 Task: In the  document Customerservice,docfile.txt Change the allignment of footer to  'Left ' Select the entire text and insert font style 'Lora' and font size: 20
Action: Mouse scrolled (258, 335) with delta (0, 0)
Screenshot: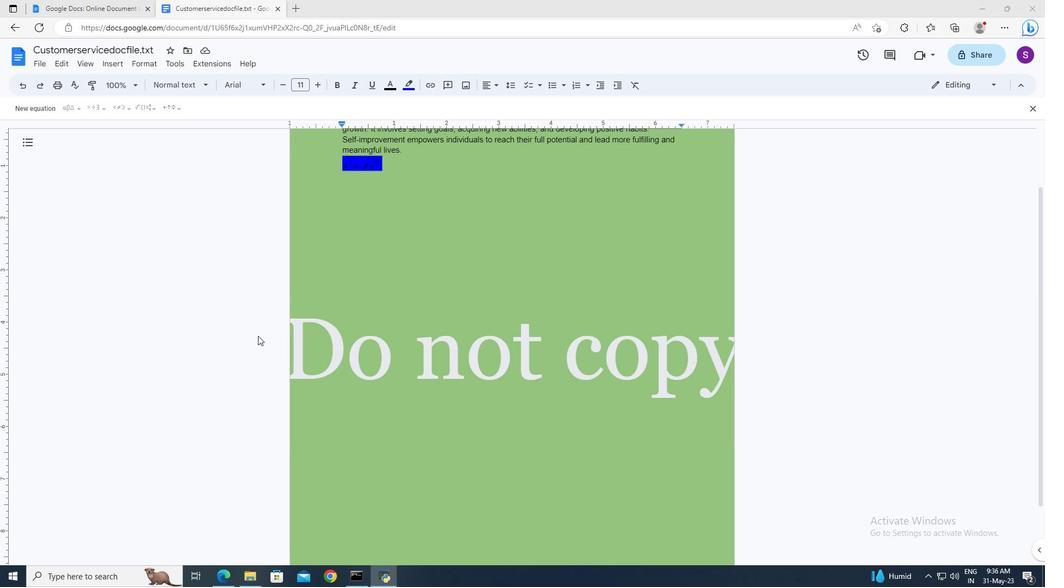 
Action: Mouse scrolled (258, 335) with delta (0, 0)
Screenshot: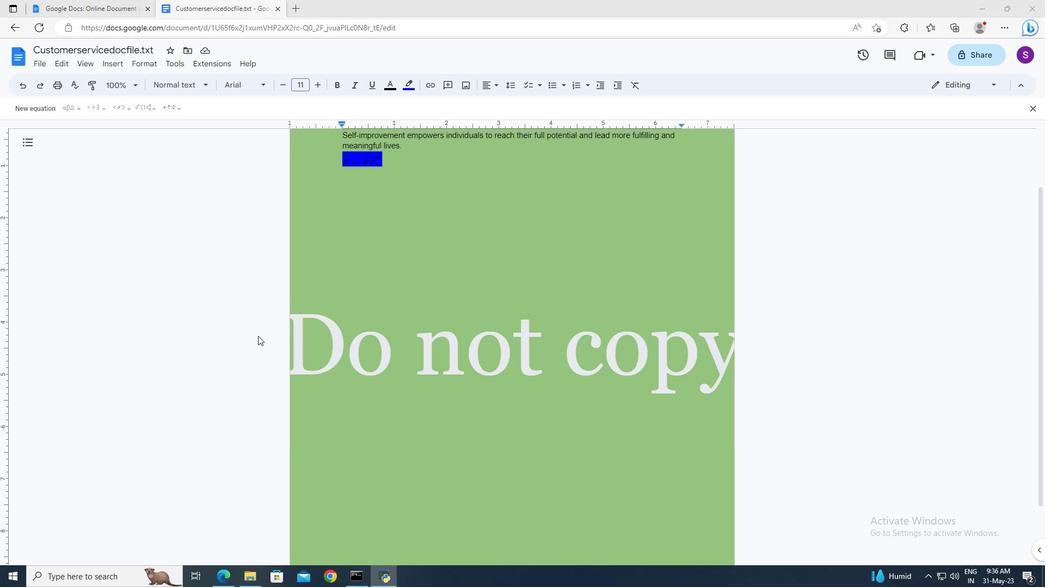 
Action: Mouse scrolled (258, 335) with delta (0, 0)
Screenshot: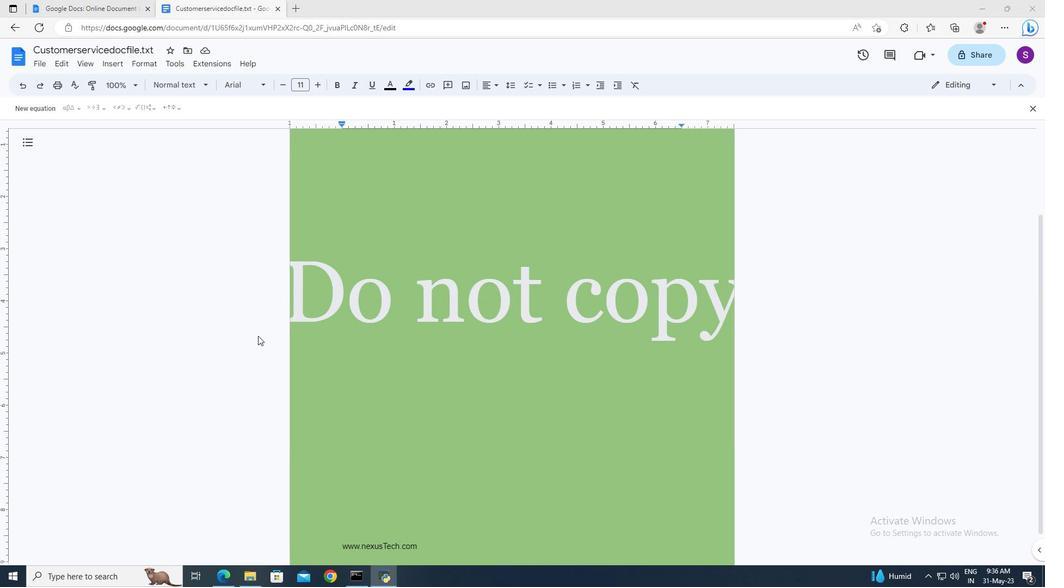 
Action: Mouse moved to (330, 529)
Screenshot: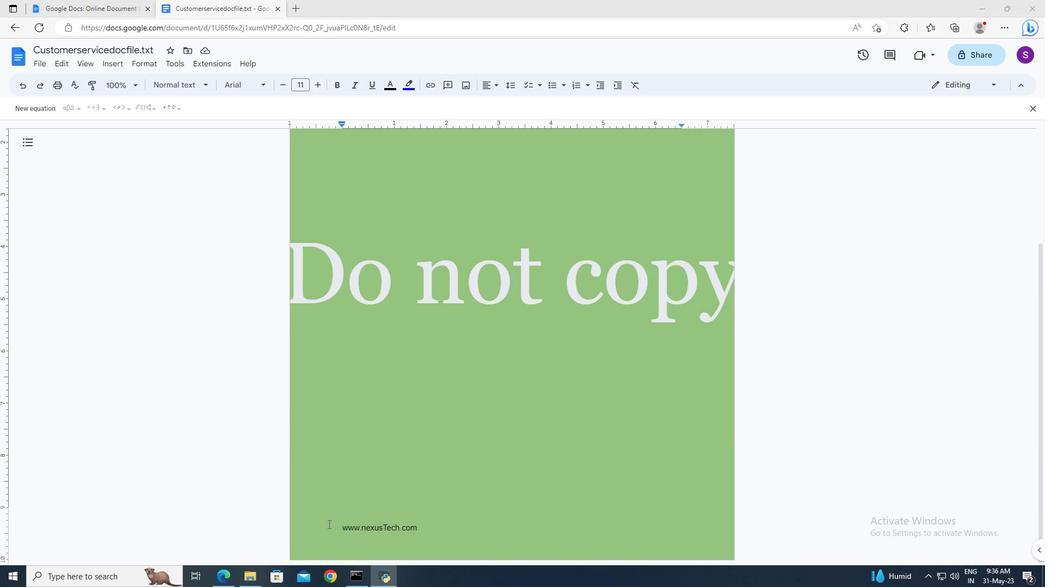 
Action: Mouse pressed left at (330, 529)
Screenshot: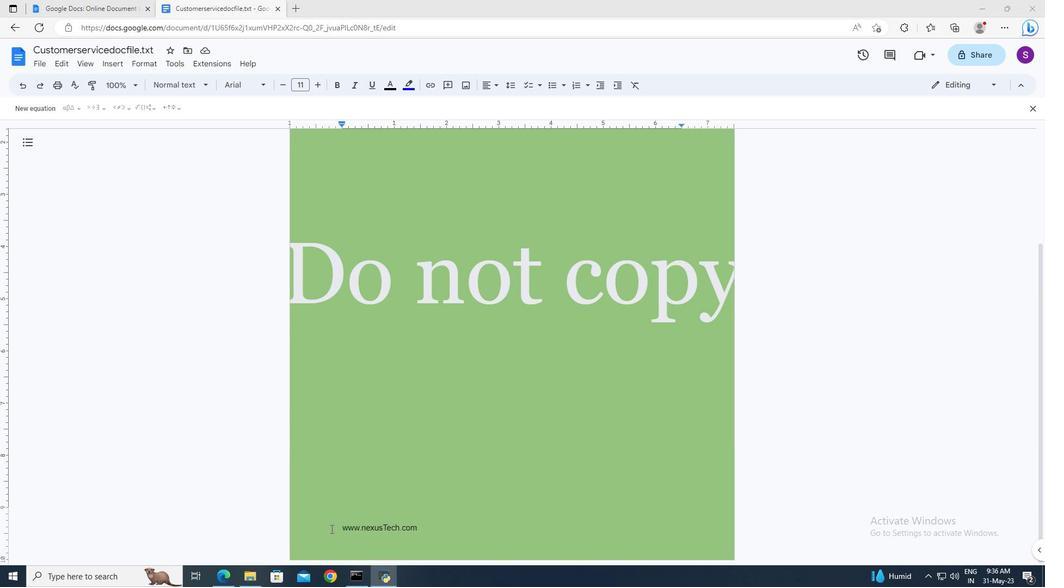 
Action: Mouse moved to (332, 535)
Screenshot: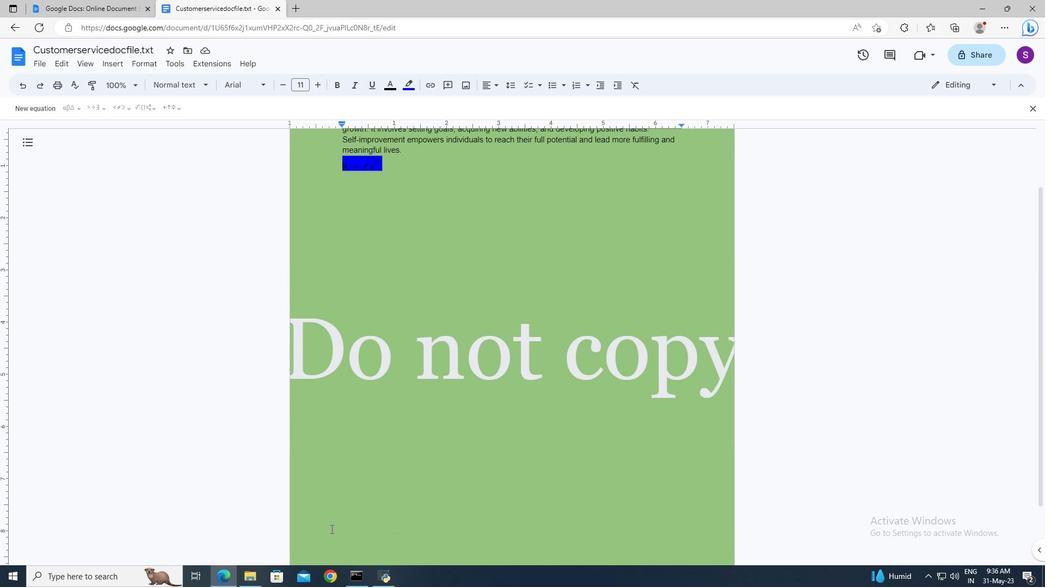 
Action: Mouse scrolled (332, 534) with delta (0, 0)
Screenshot: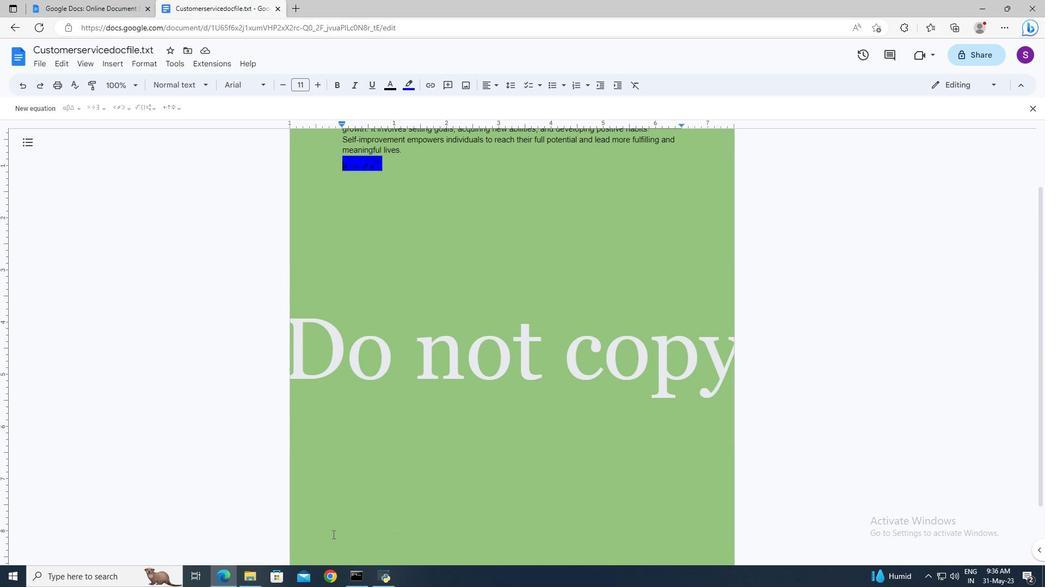 
Action: Mouse scrolled (332, 534) with delta (0, 0)
Screenshot: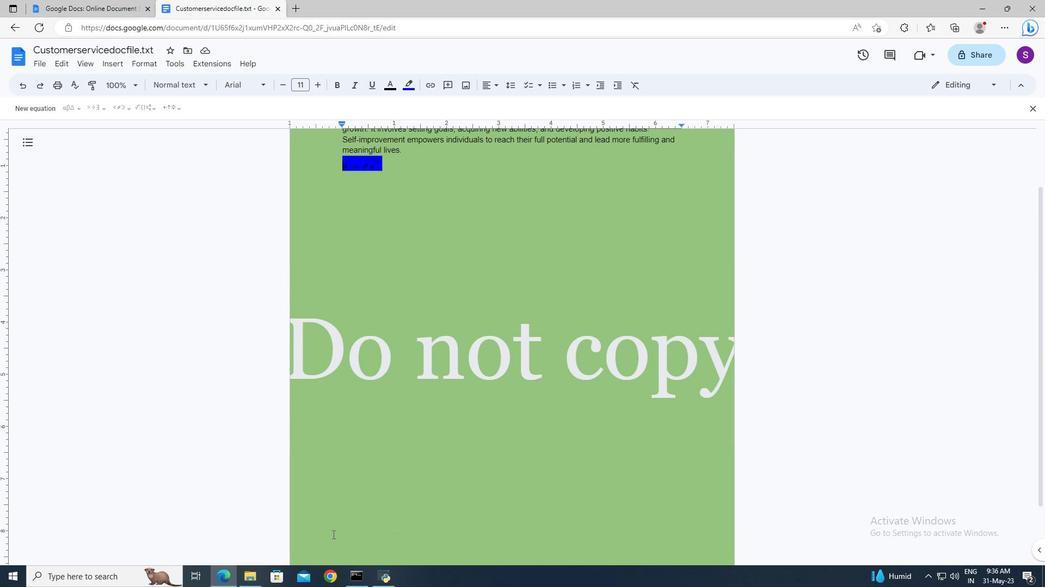 
Action: Mouse scrolled (332, 534) with delta (0, 0)
Screenshot: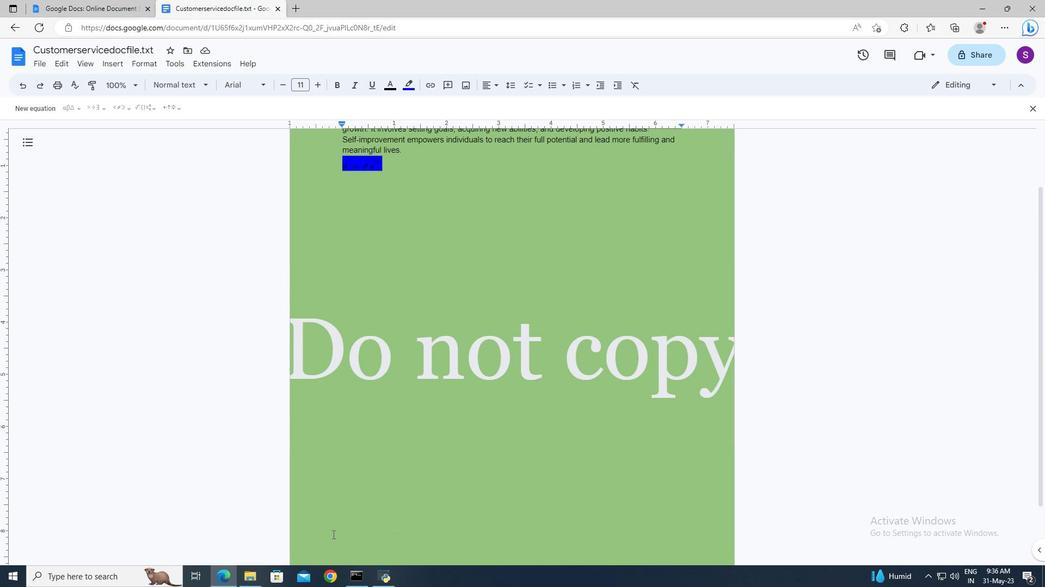 
Action: Mouse scrolled (332, 534) with delta (0, 0)
Screenshot: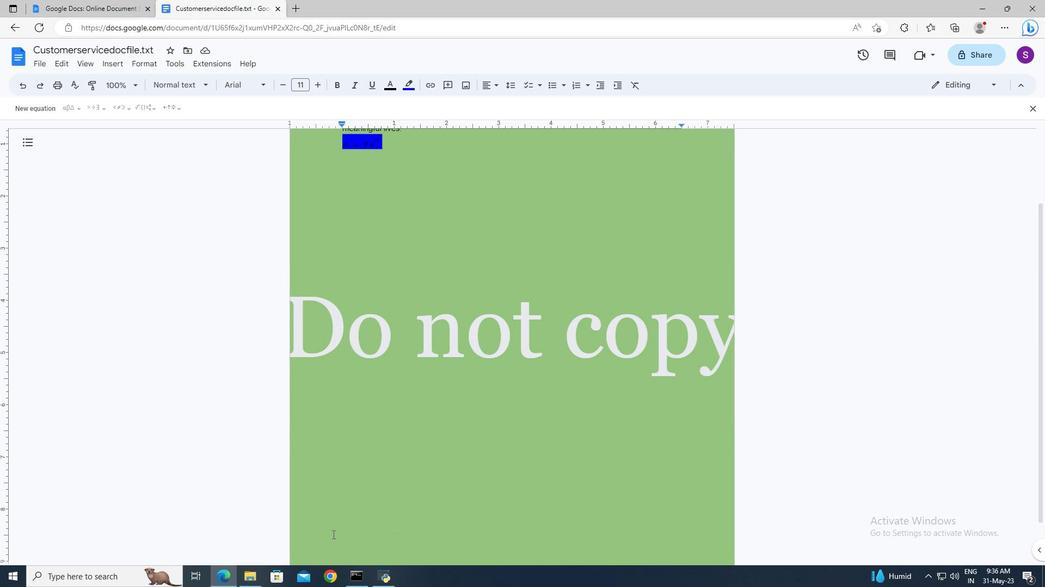 
Action: Mouse moved to (337, 528)
Screenshot: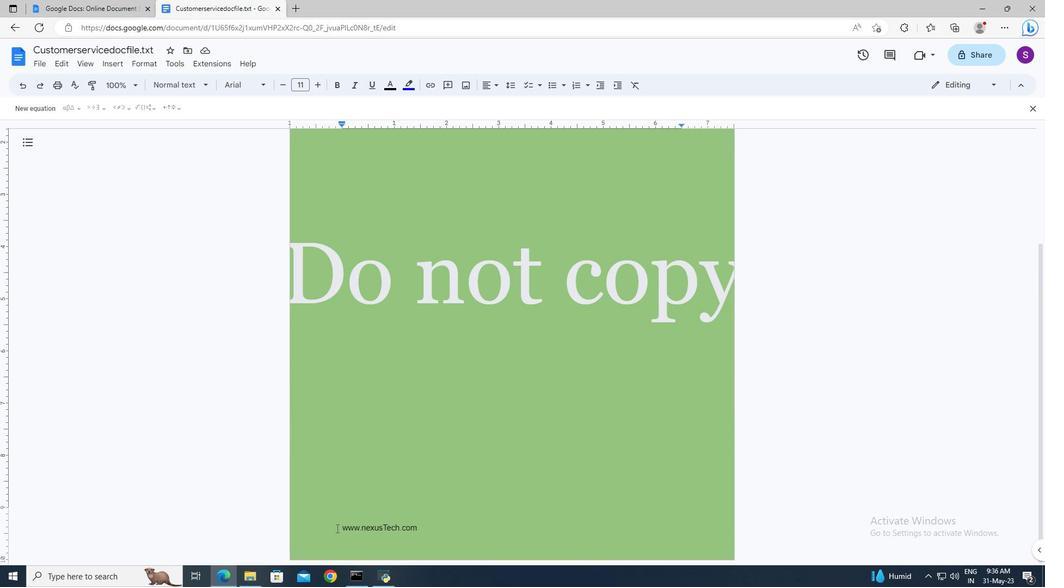 
Action: Mouse pressed left at (337, 528)
Screenshot: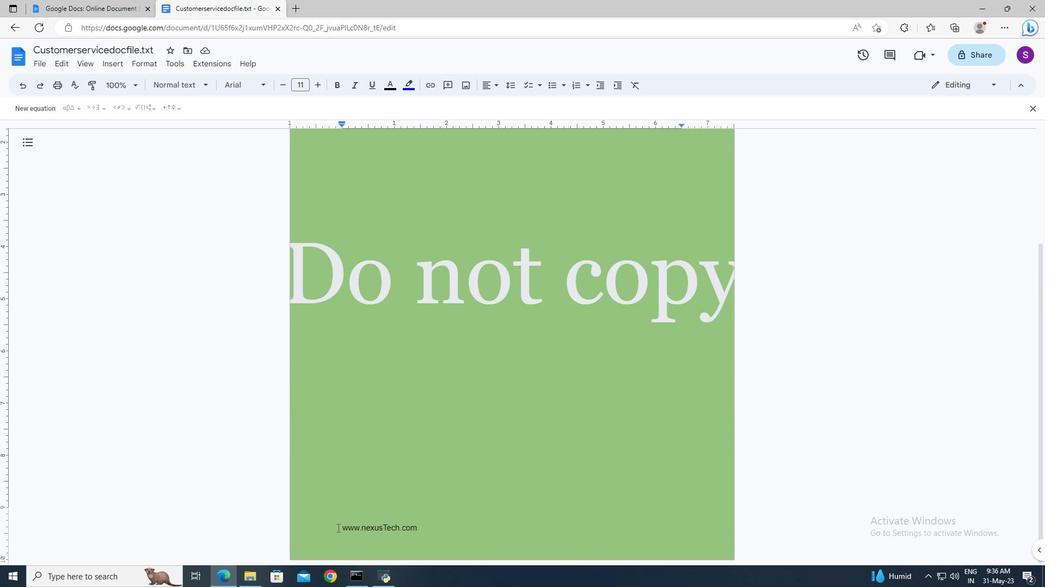 
Action: Mouse pressed left at (337, 528)
Screenshot: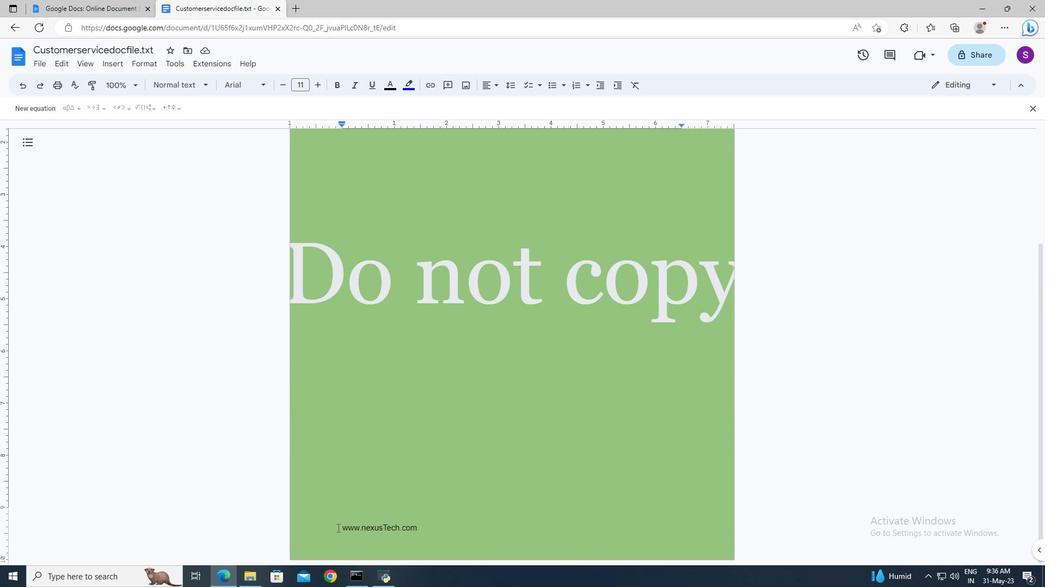 
Action: Key pressed <Key.shift><Key.right><Key.right><Key.right><Key.right><Key.right>
Screenshot: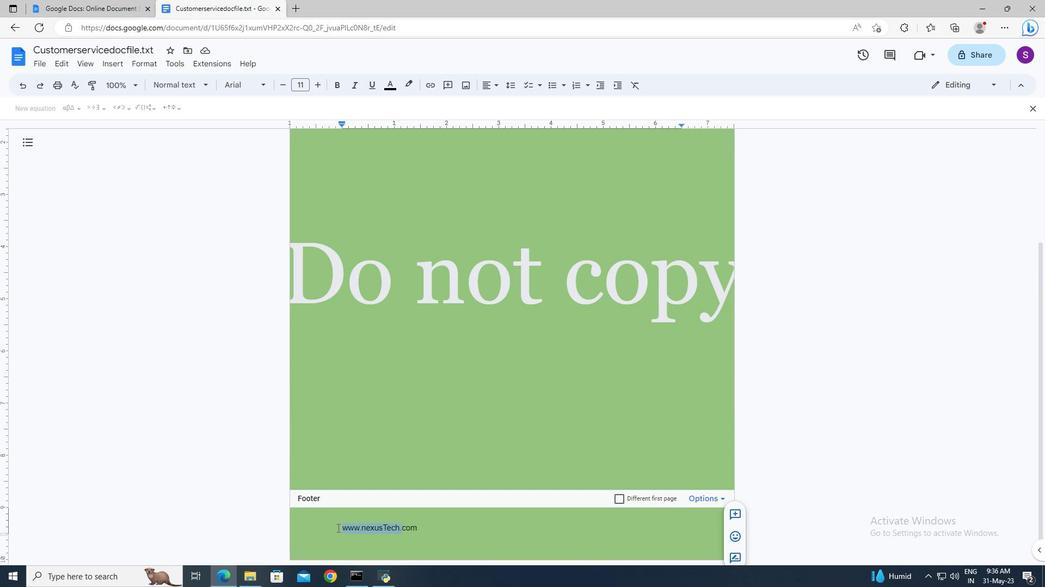 
Action: Mouse moved to (496, 86)
Screenshot: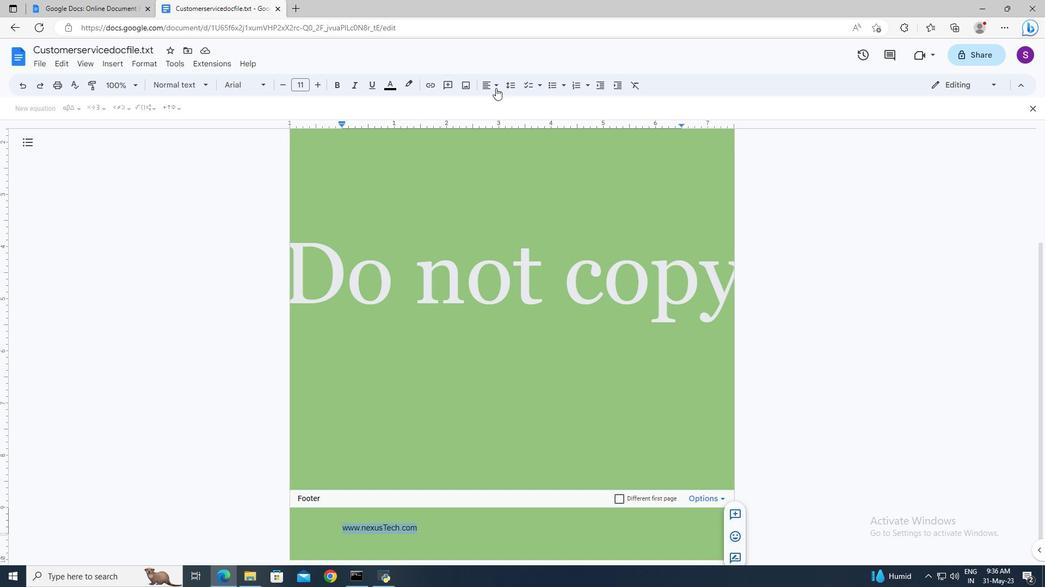 
Action: Mouse pressed left at (496, 86)
Screenshot: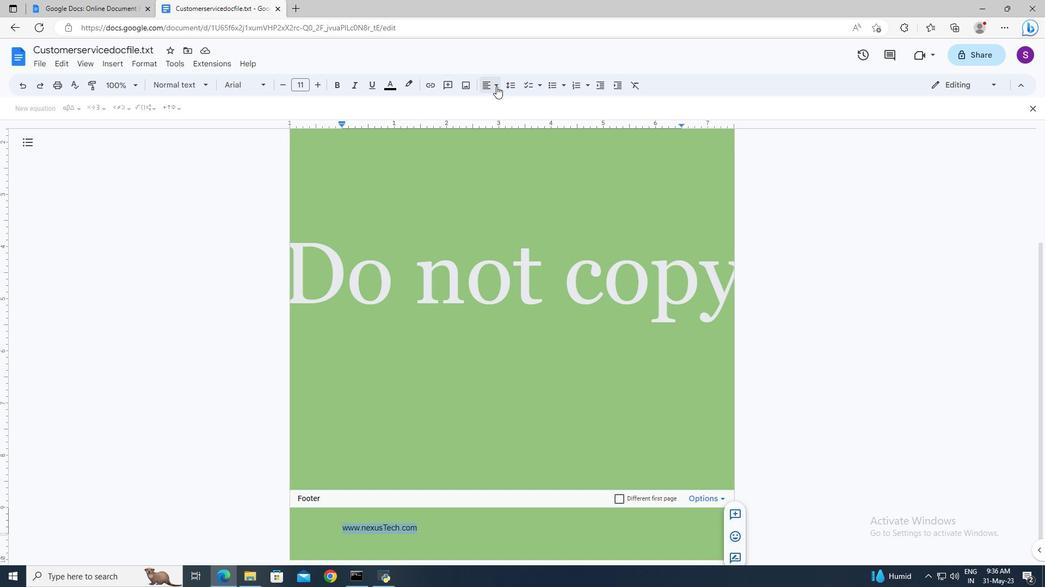 
Action: Mouse moved to (490, 100)
Screenshot: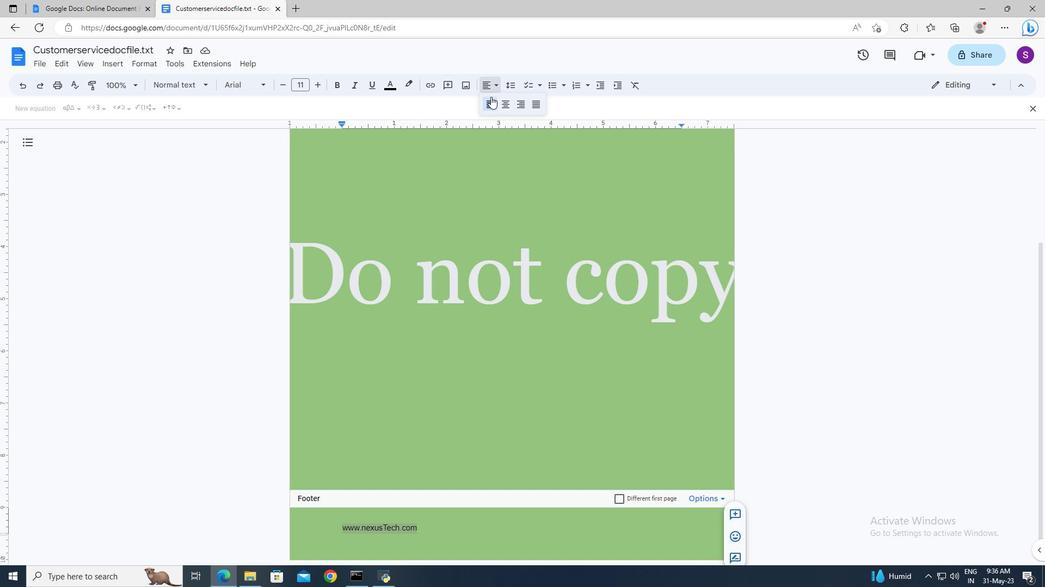 
Action: Mouse pressed left at (490, 100)
Screenshot: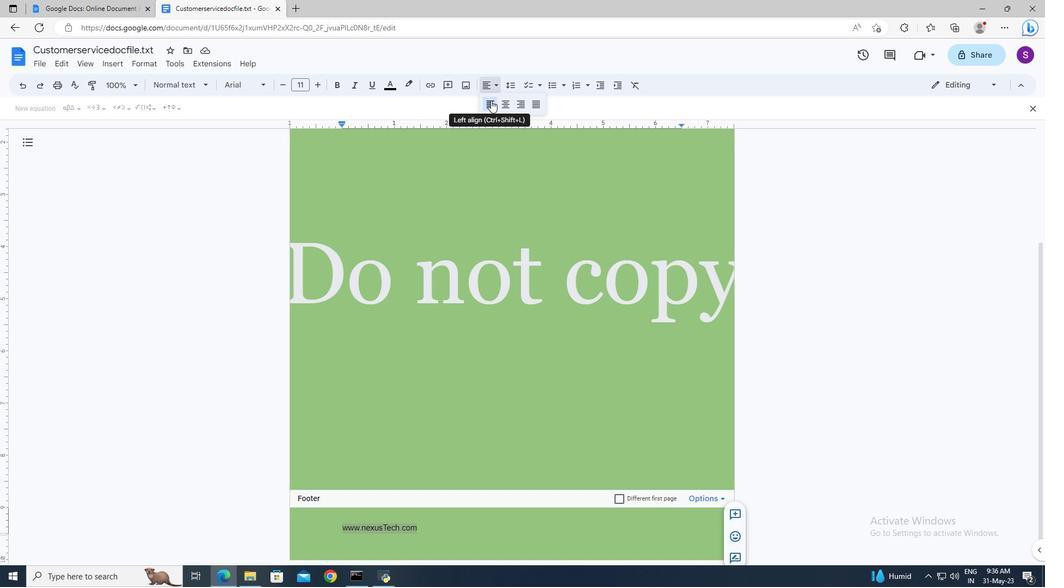 
Action: Mouse moved to (463, 370)
Screenshot: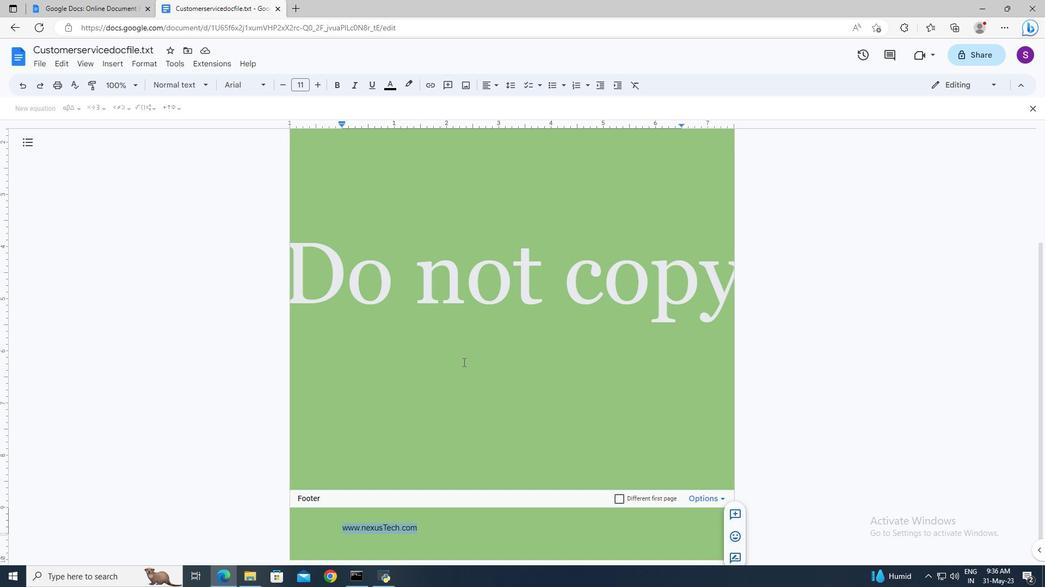 
Action: Mouse scrolled (463, 370) with delta (0, 0)
Screenshot: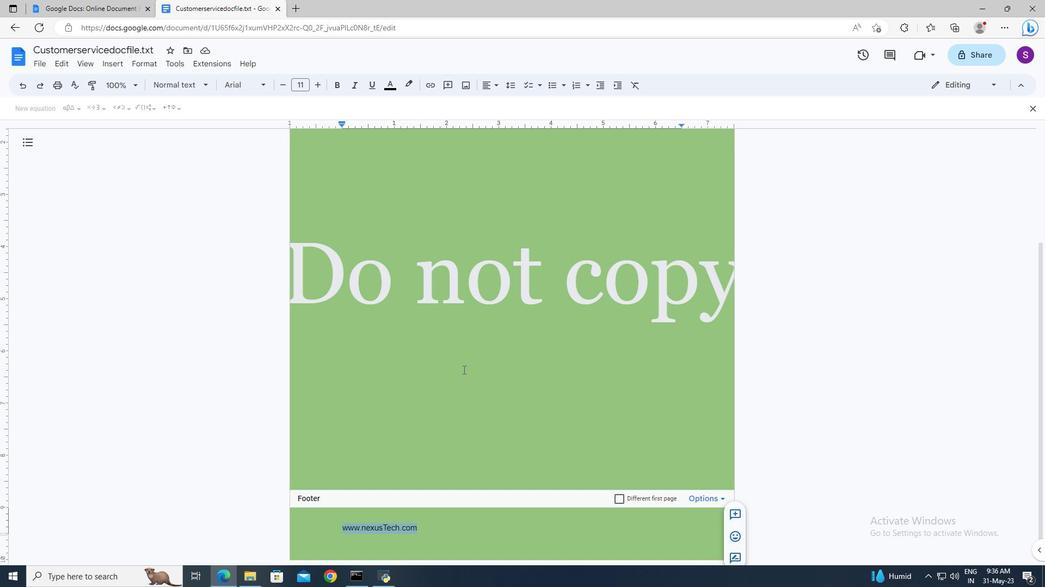 
Action: Mouse scrolled (463, 370) with delta (0, 0)
Screenshot: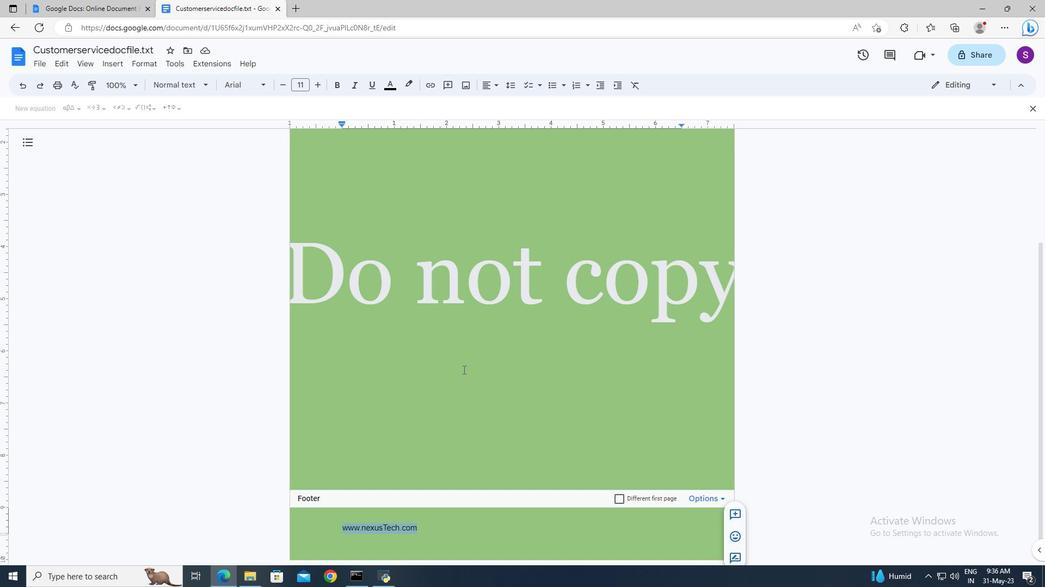 
Action: Mouse scrolled (463, 370) with delta (0, 0)
Screenshot: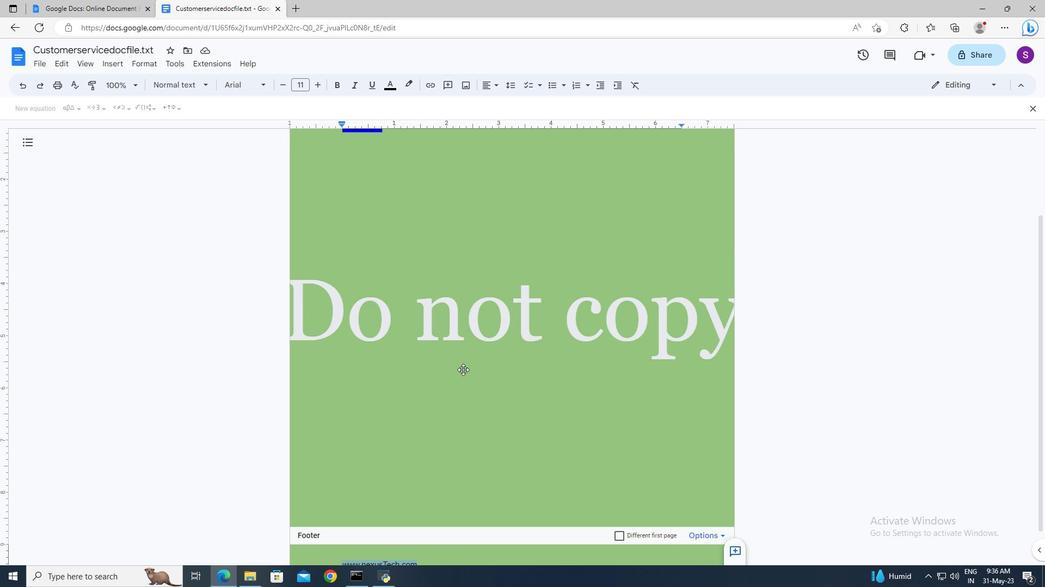 
Action: Mouse moved to (429, 227)
Screenshot: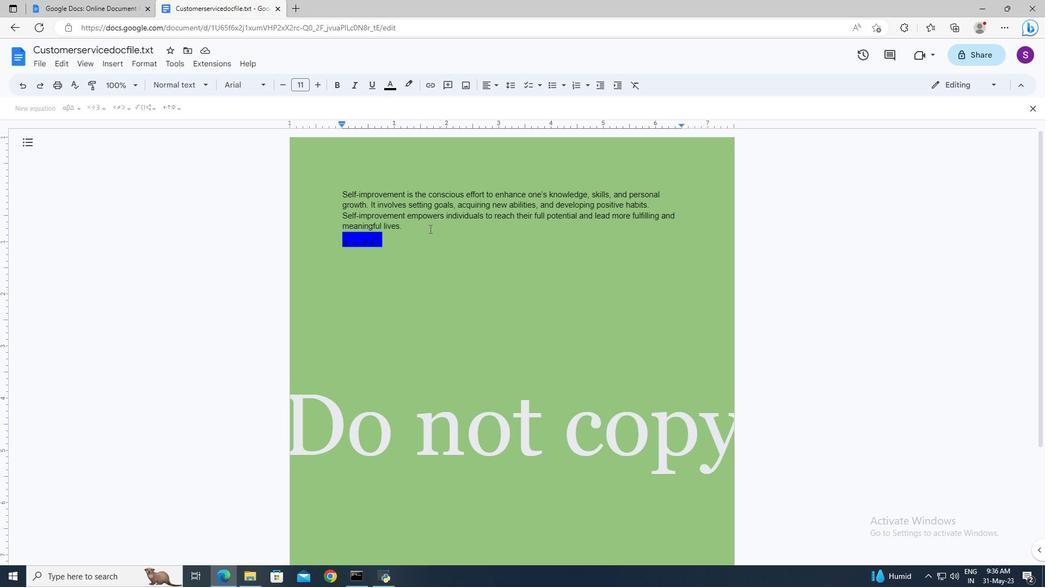 
Action: Mouse pressed left at (429, 227)
Screenshot: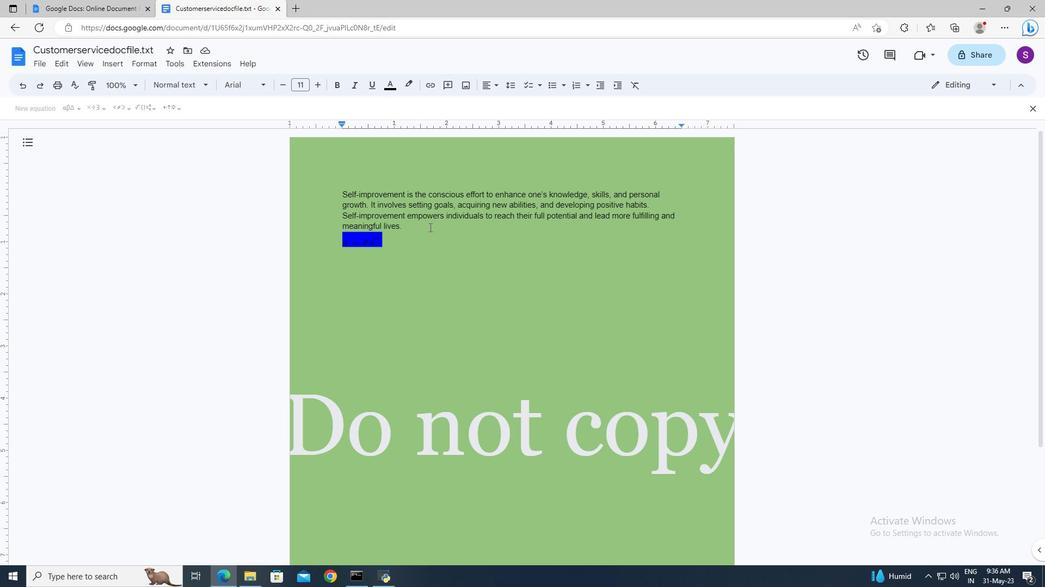 
Action: Key pressed ctrl+A
Screenshot: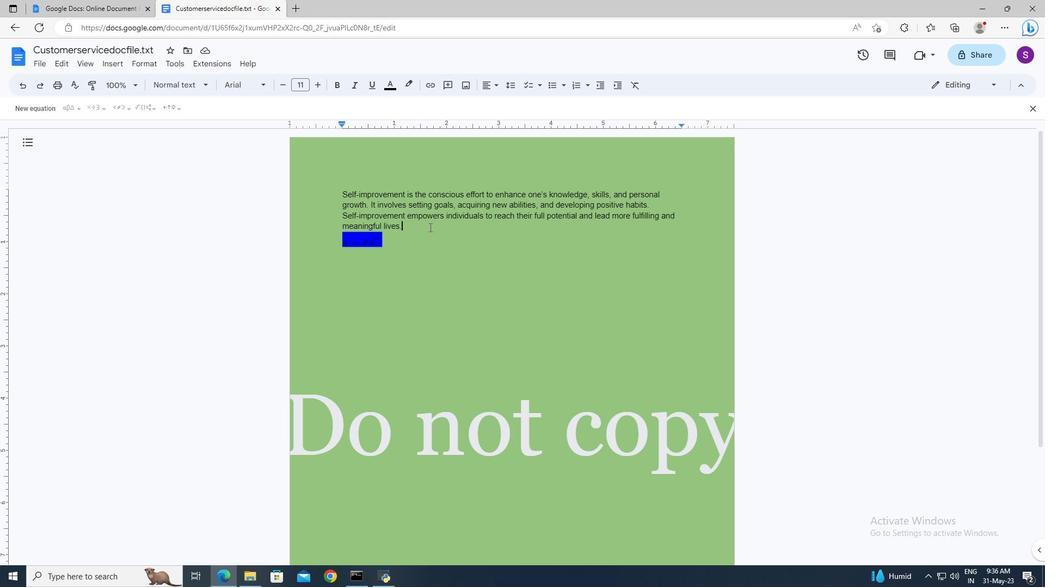 
Action: Mouse moved to (260, 89)
Screenshot: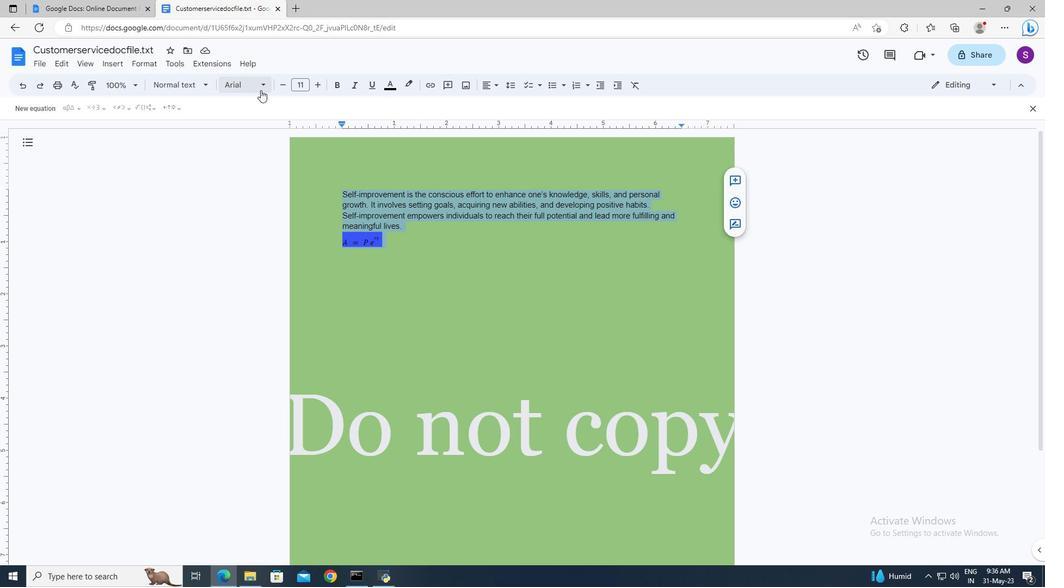
Action: Mouse pressed left at (260, 89)
Screenshot: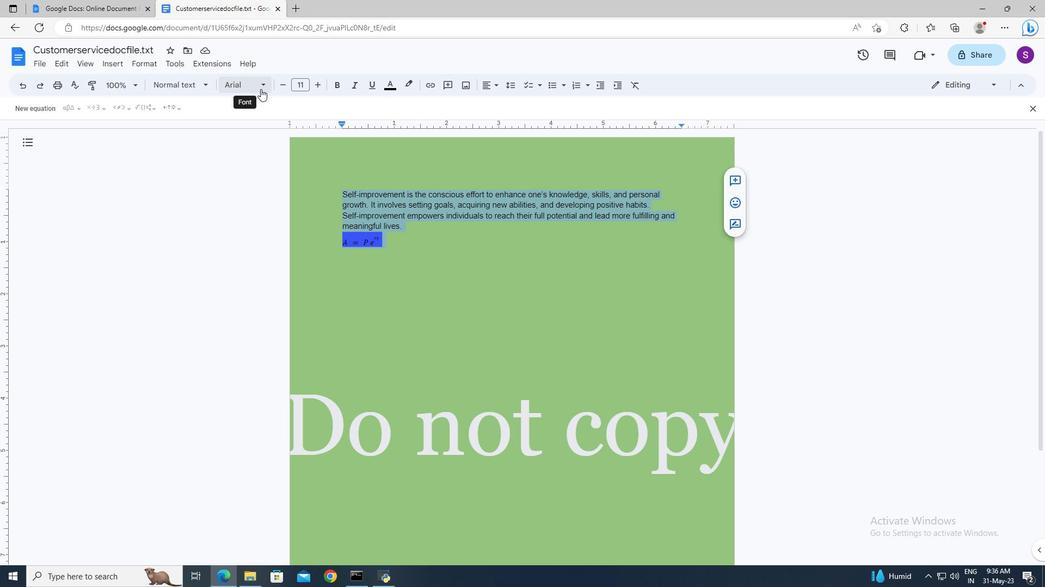 
Action: Mouse moved to (248, 466)
Screenshot: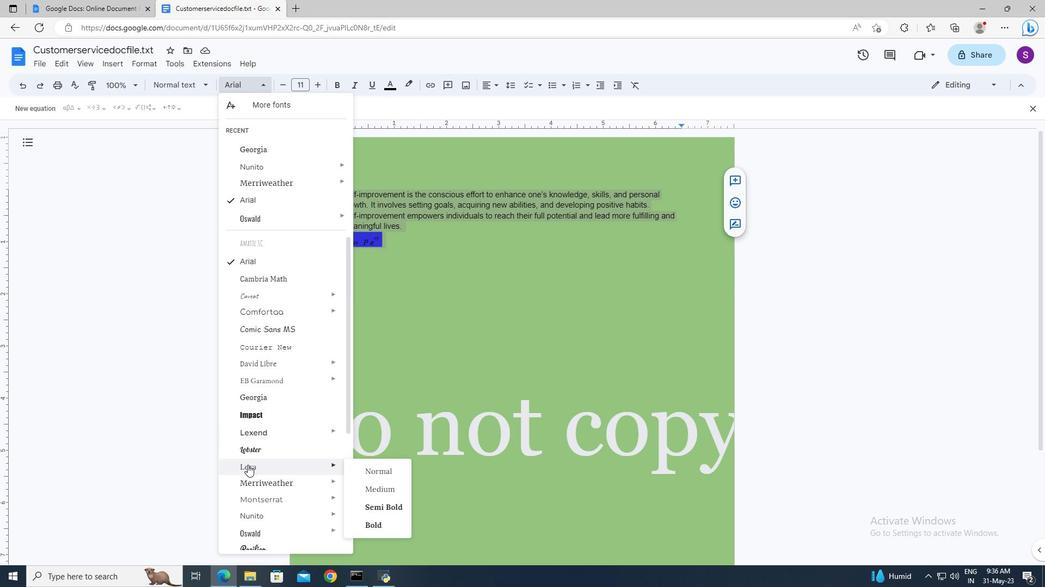 
Action: Mouse pressed left at (248, 466)
Screenshot: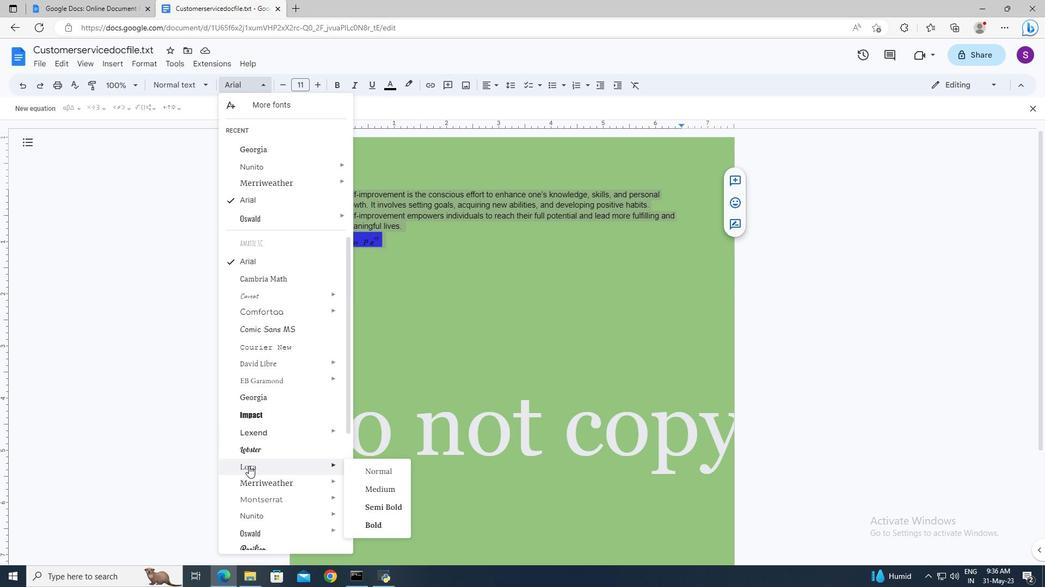 
Action: Mouse moved to (306, 89)
Screenshot: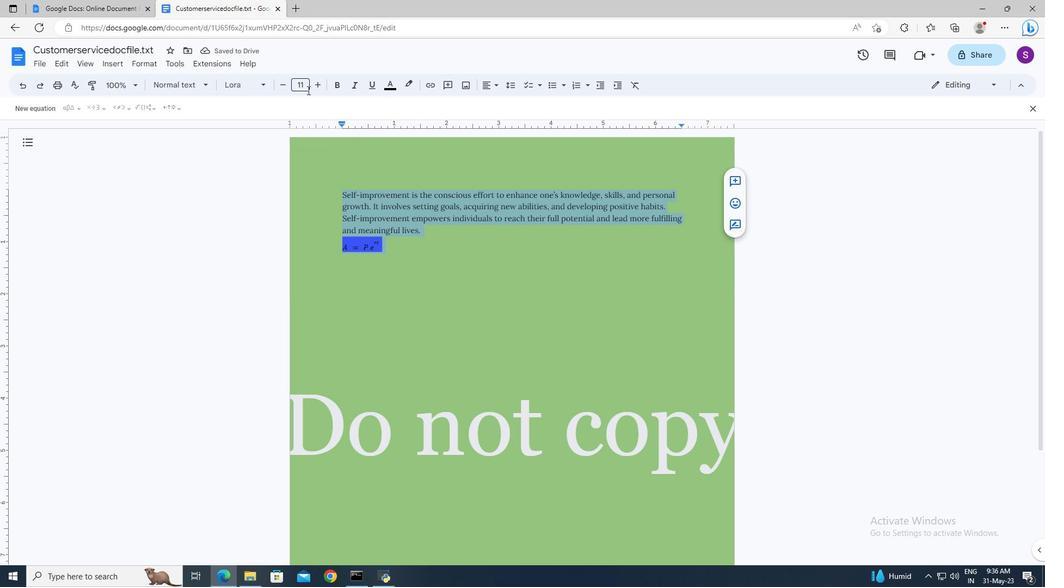 
Action: Mouse pressed left at (306, 89)
Screenshot: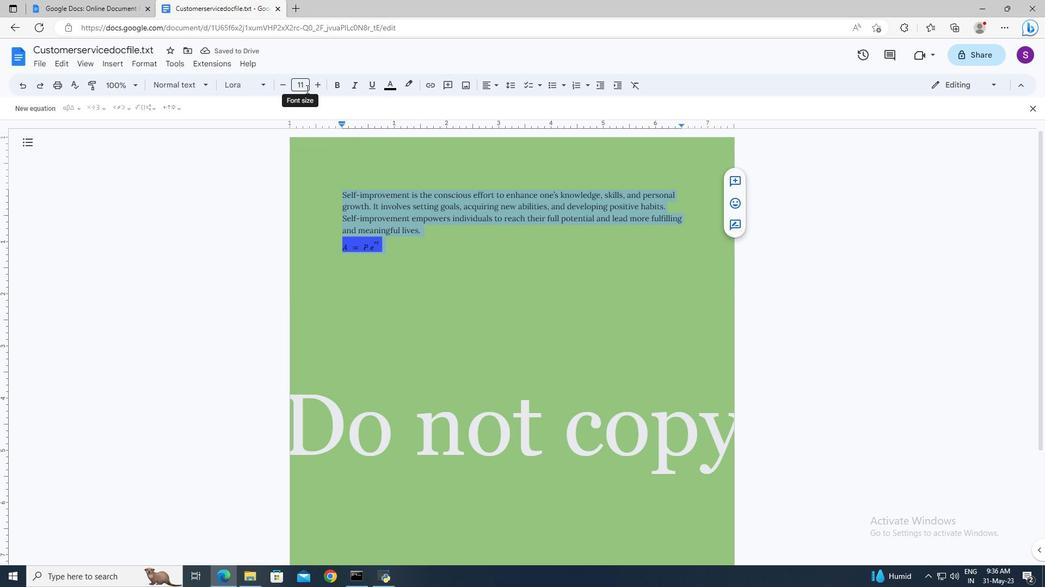 
Action: Key pressed 20<Key.enter>
Screenshot: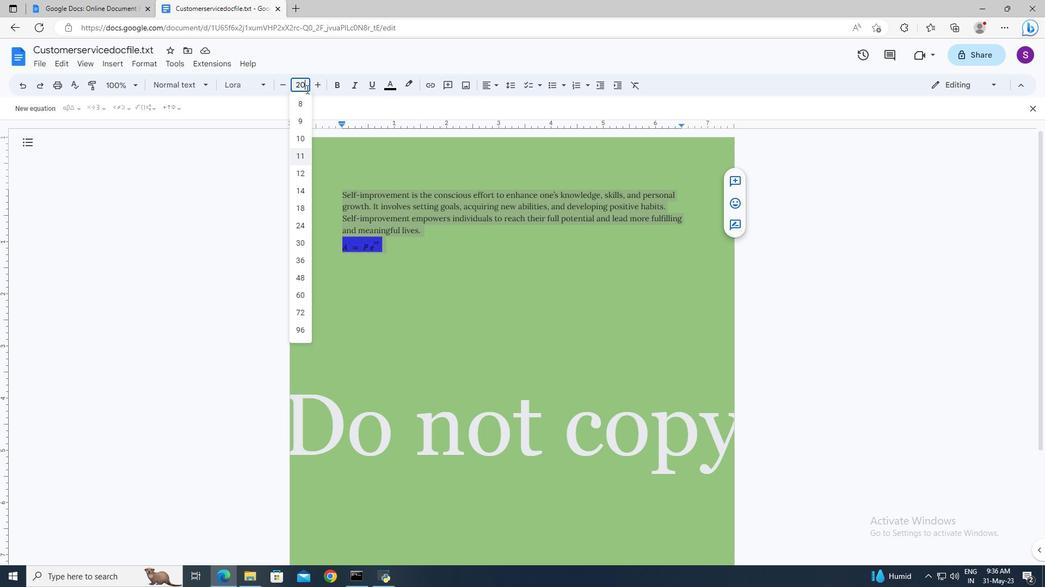 
Action: Mouse moved to (462, 358)
Screenshot: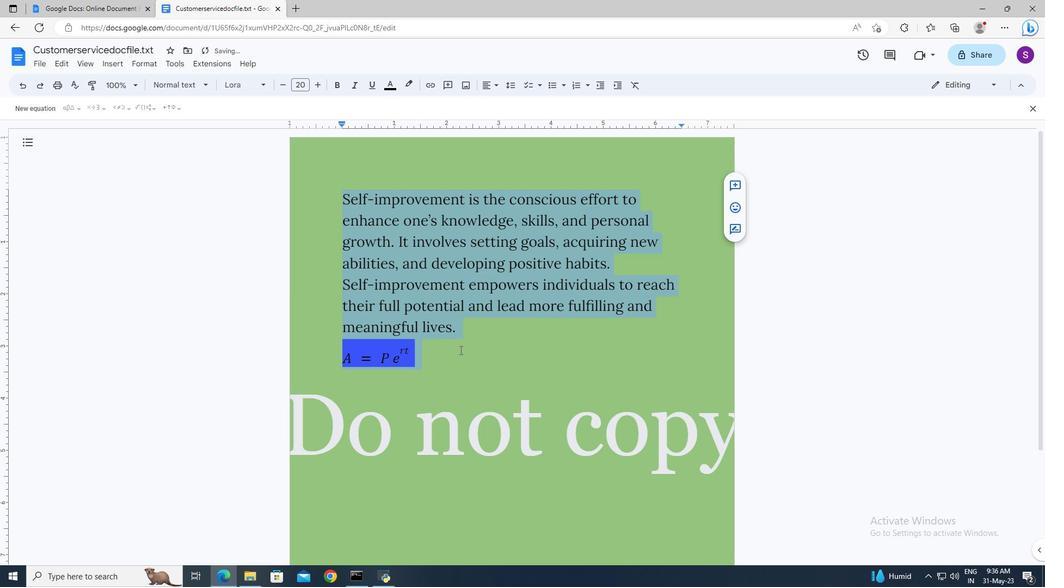 
Action: Mouse pressed left at (462, 358)
Screenshot: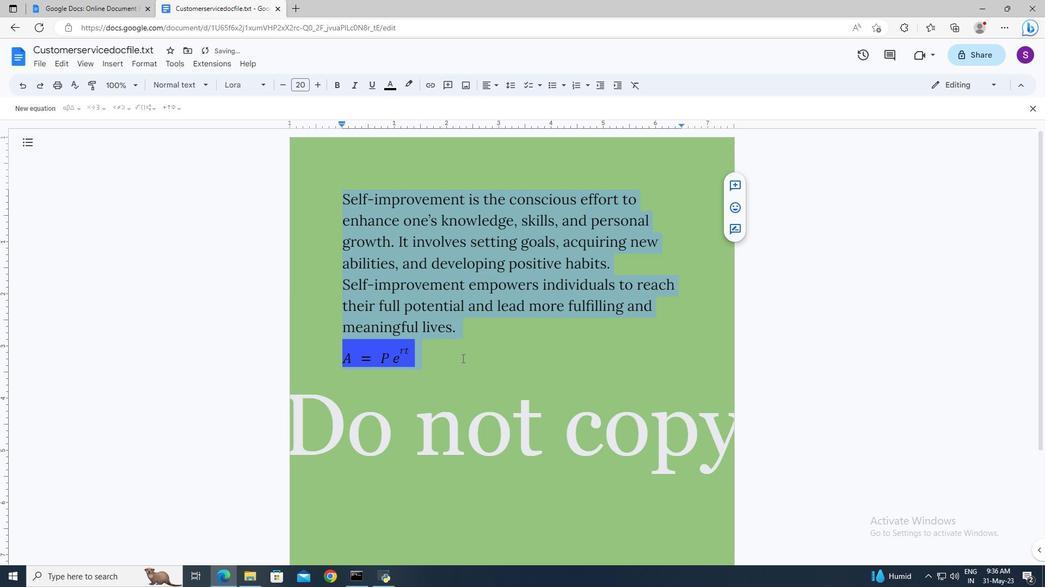 
